 Task: Check the sale-to-list ratio of pantry in the last 5 years.
Action: Mouse moved to (878, 196)
Screenshot: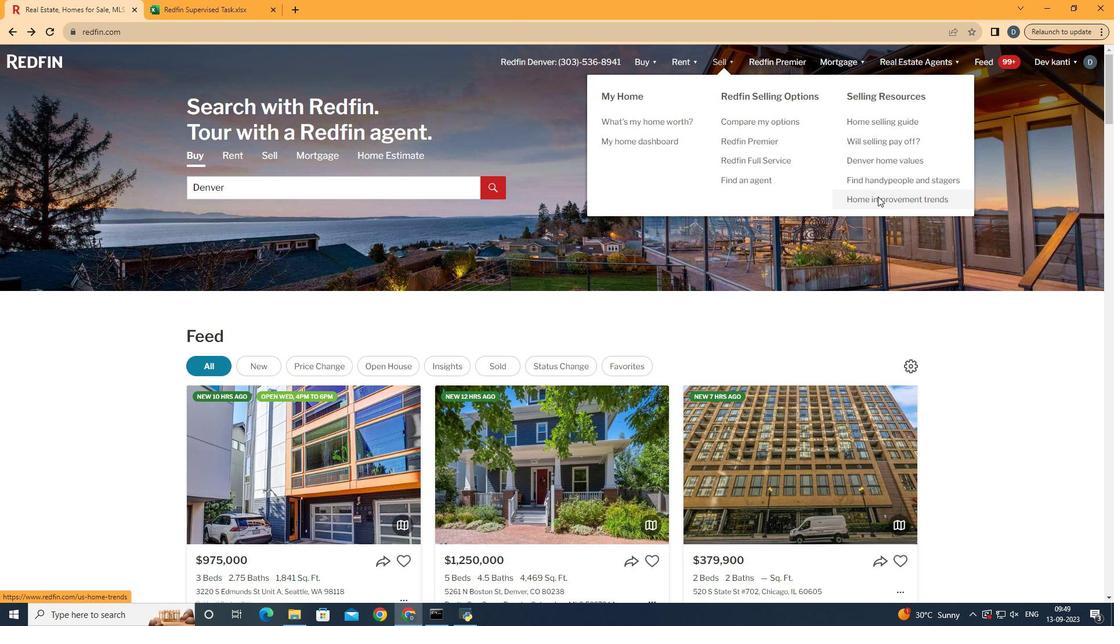 
Action: Mouse pressed left at (878, 196)
Screenshot: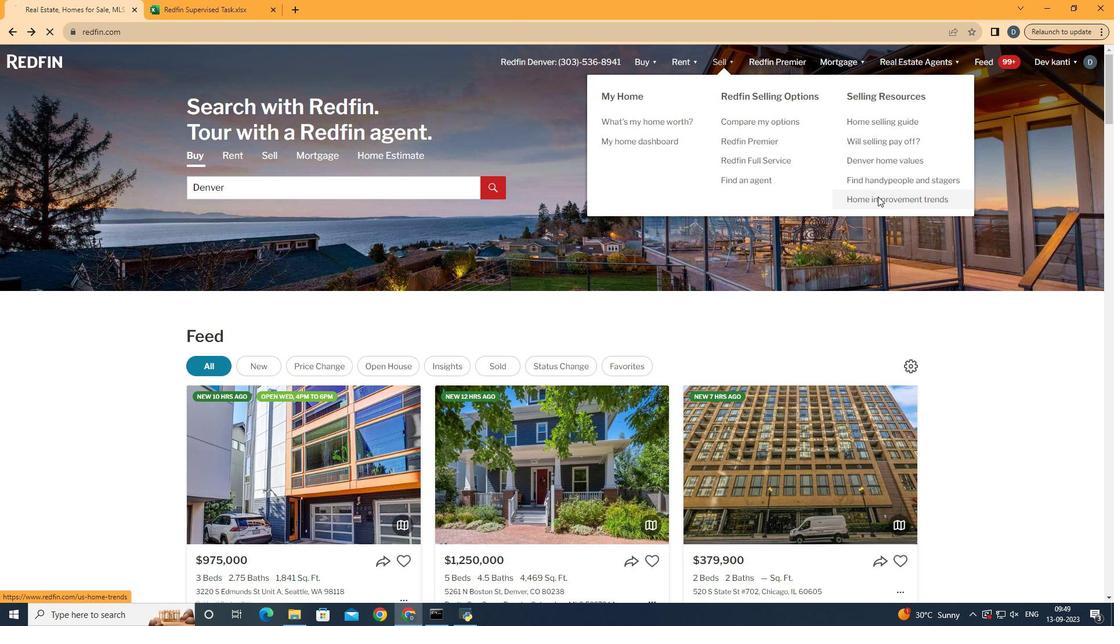 
Action: Mouse moved to (305, 223)
Screenshot: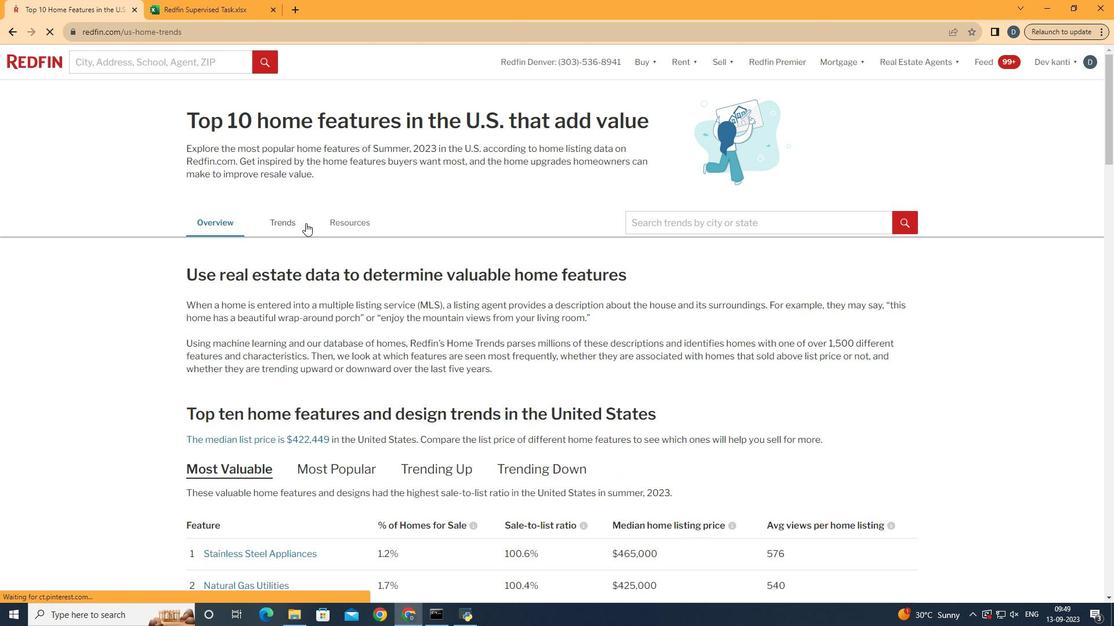 
Action: Mouse pressed left at (305, 223)
Screenshot: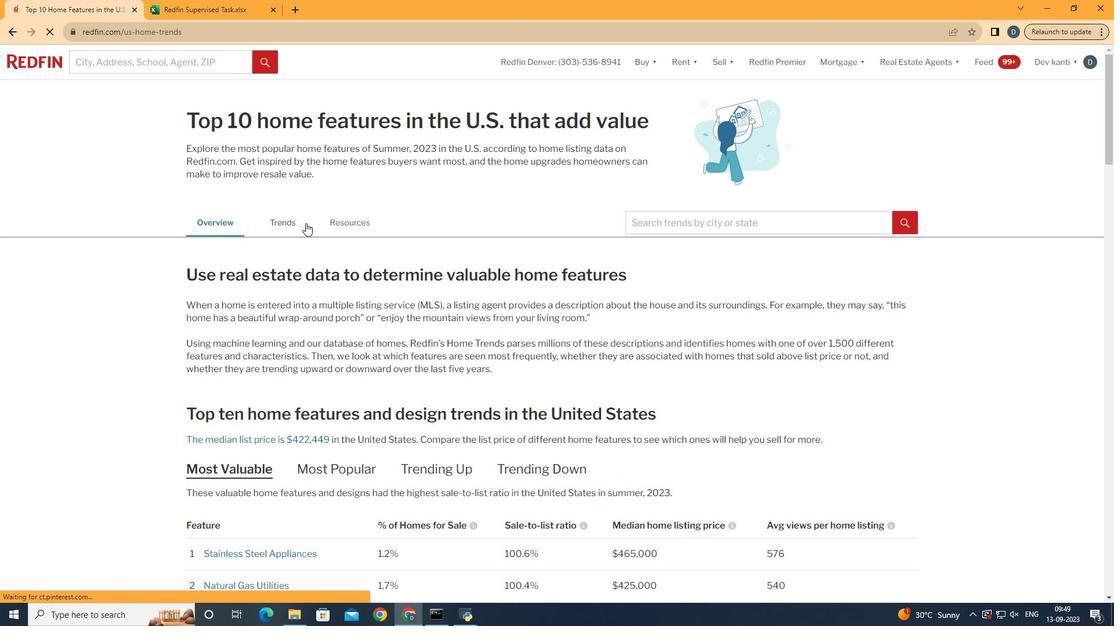 
Action: Mouse moved to (476, 327)
Screenshot: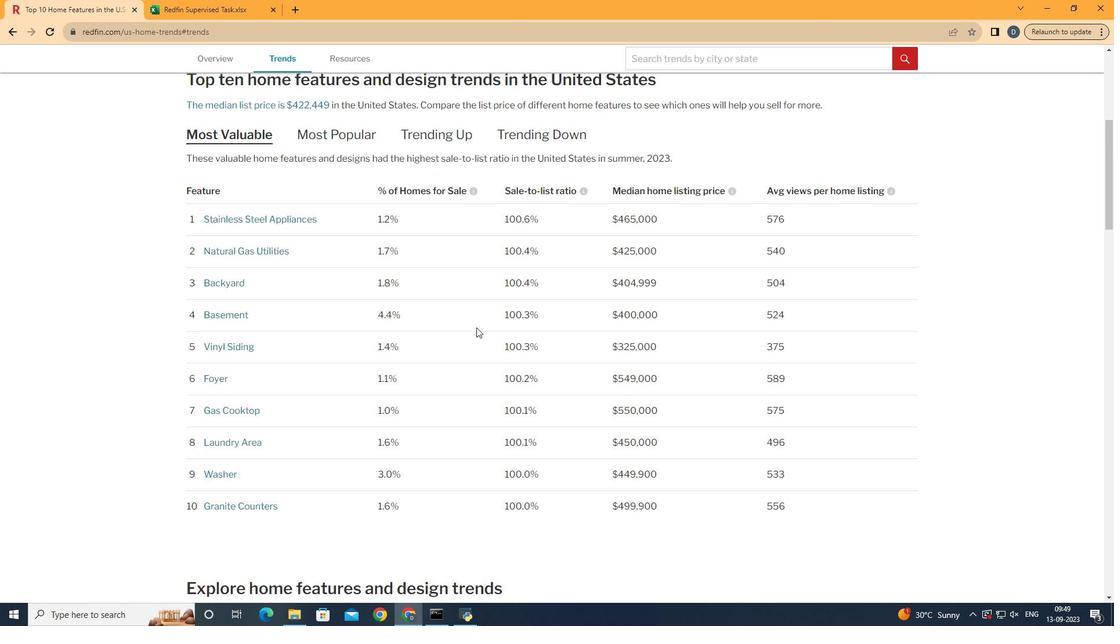 
Action: Mouse scrolled (476, 327) with delta (0, 0)
Screenshot: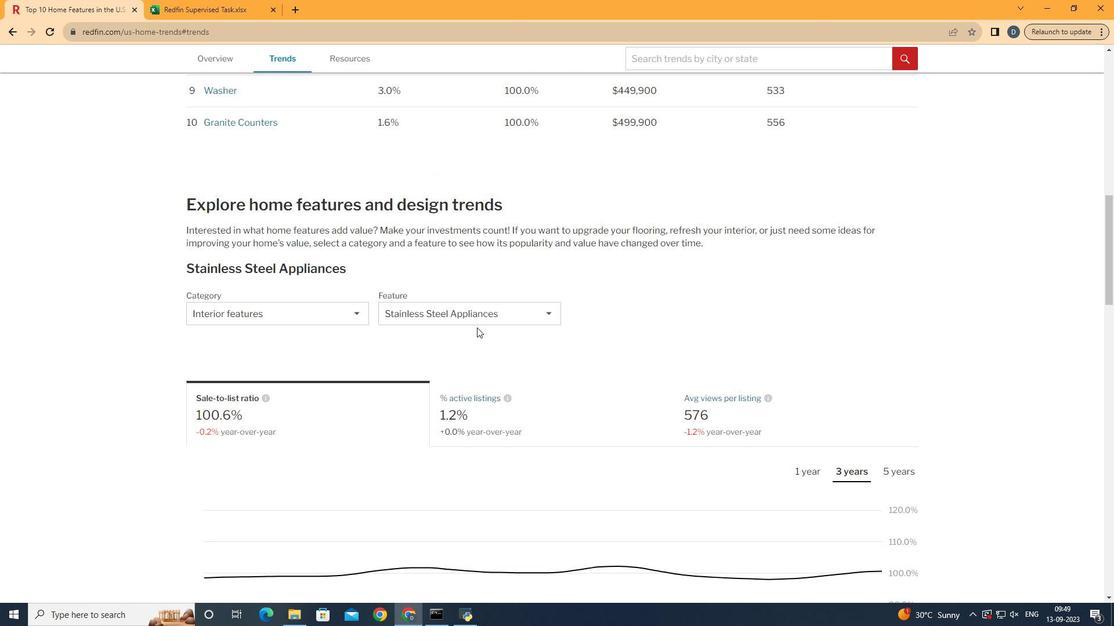 
Action: Mouse scrolled (476, 327) with delta (0, 0)
Screenshot: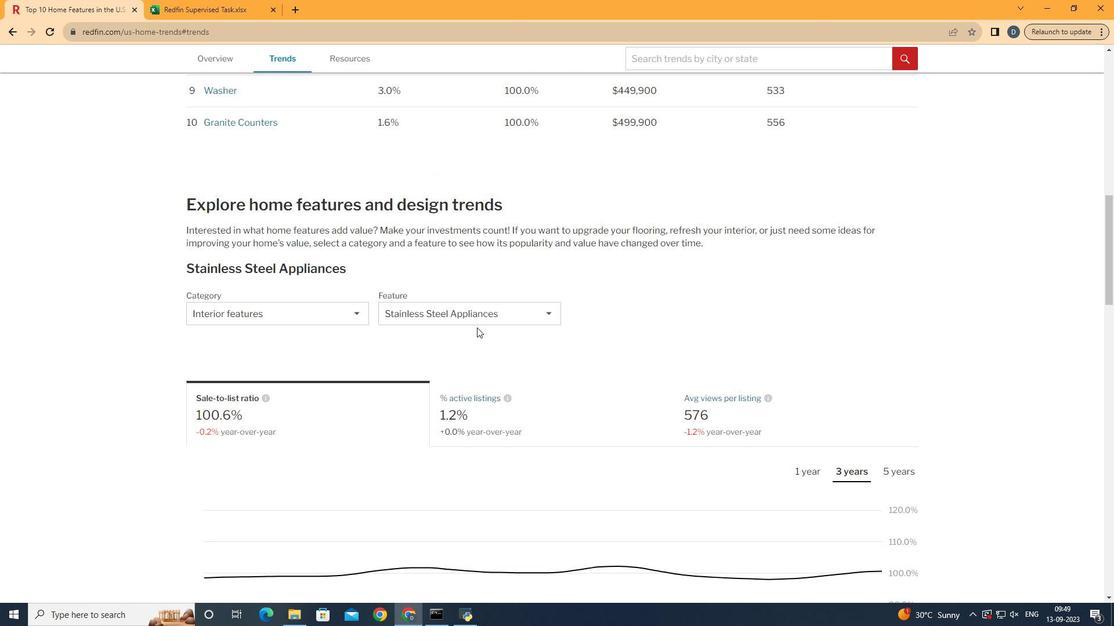 
Action: Mouse scrolled (476, 327) with delta (0, 0)
Screenshot: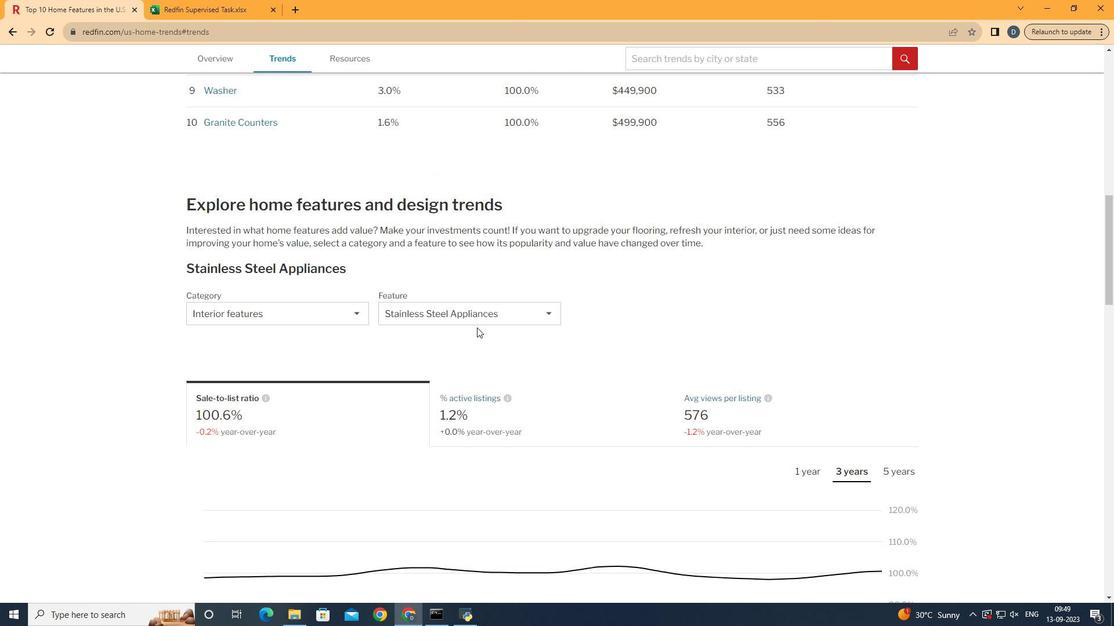 
Action: Mouse scrolled (476, 327) with delta (0, 0)
Screenshot: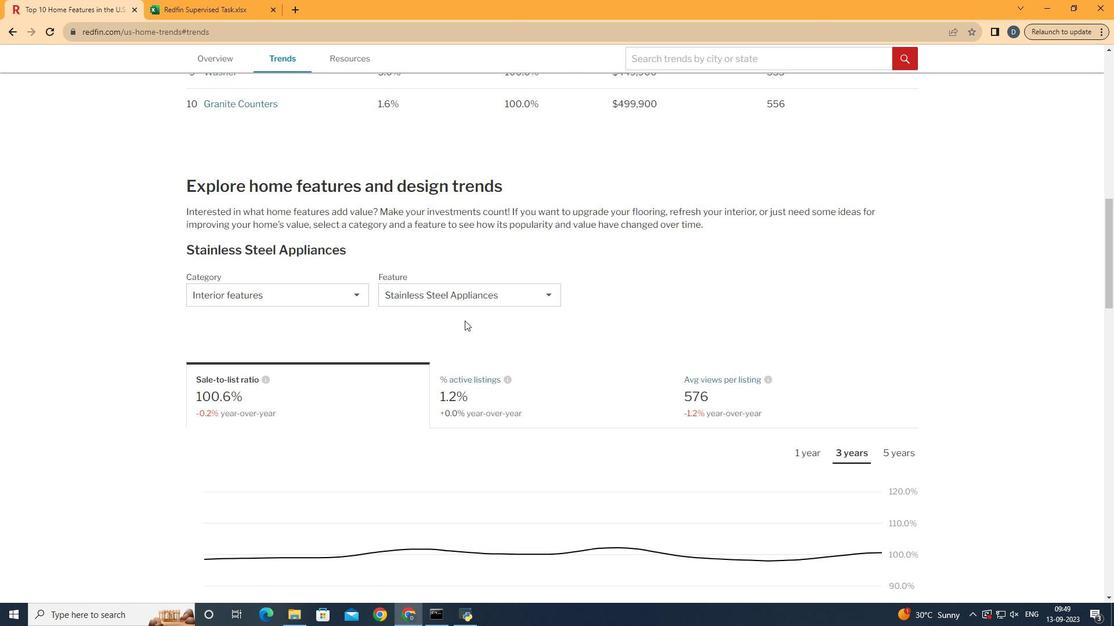
Action: Mouse scrolled (476, 327) with delta (0, 0)
Screenshot: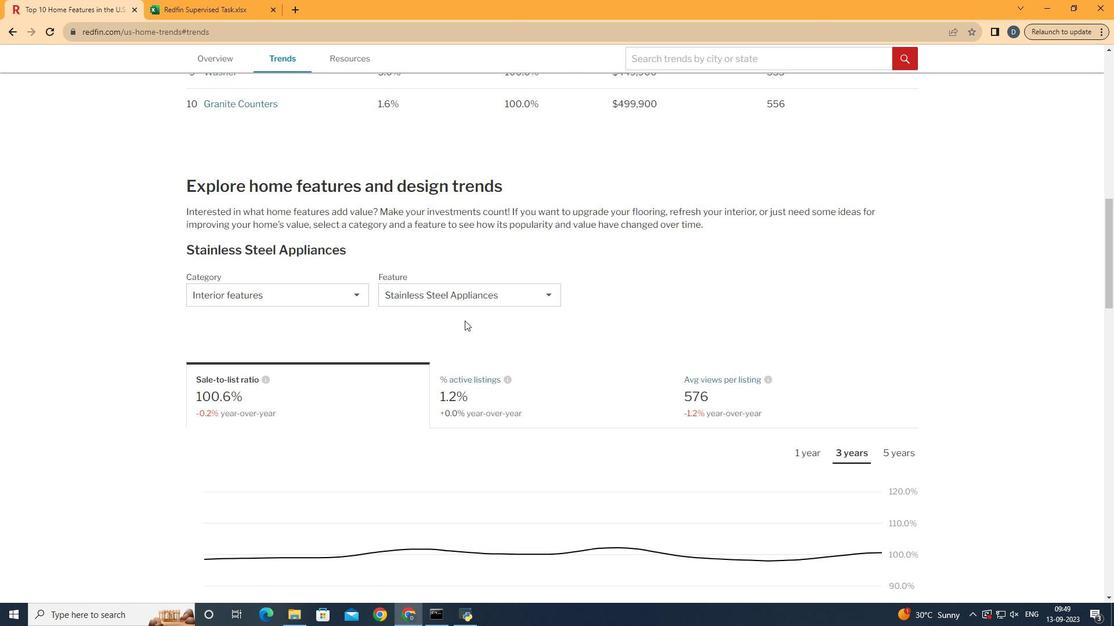 
Action: Mouse scrolled (476, 327) with delta (0, 0)
Screenshot: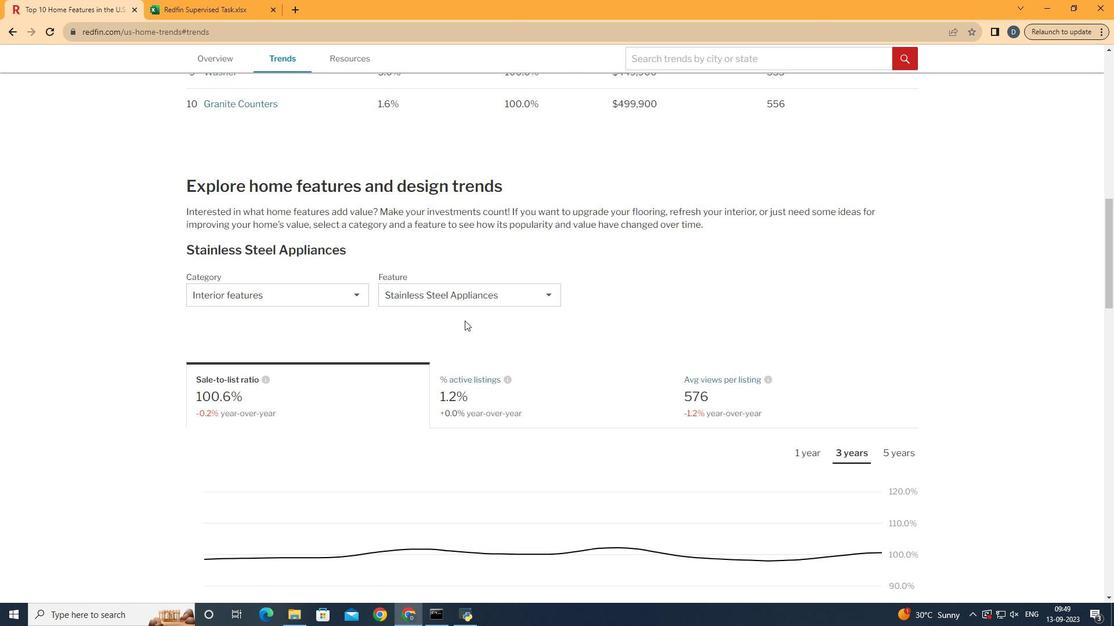 
Action: Mouse scrolled (476, 327) with delta (0, 0)
Screenshot: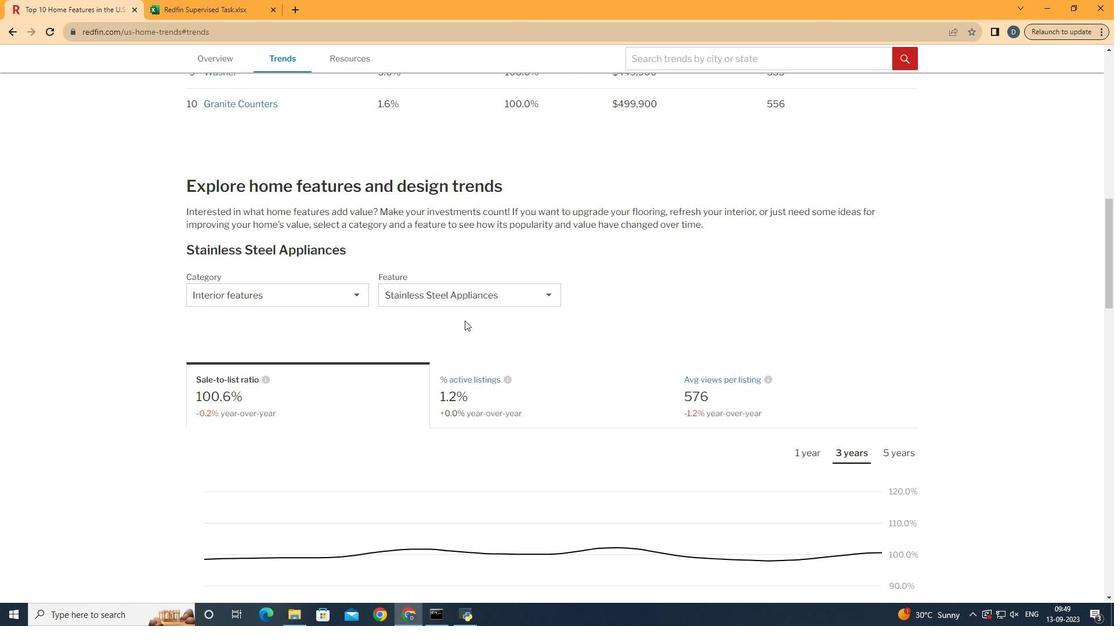 
Action: Mouse moved to (329, 287)
Screenshot: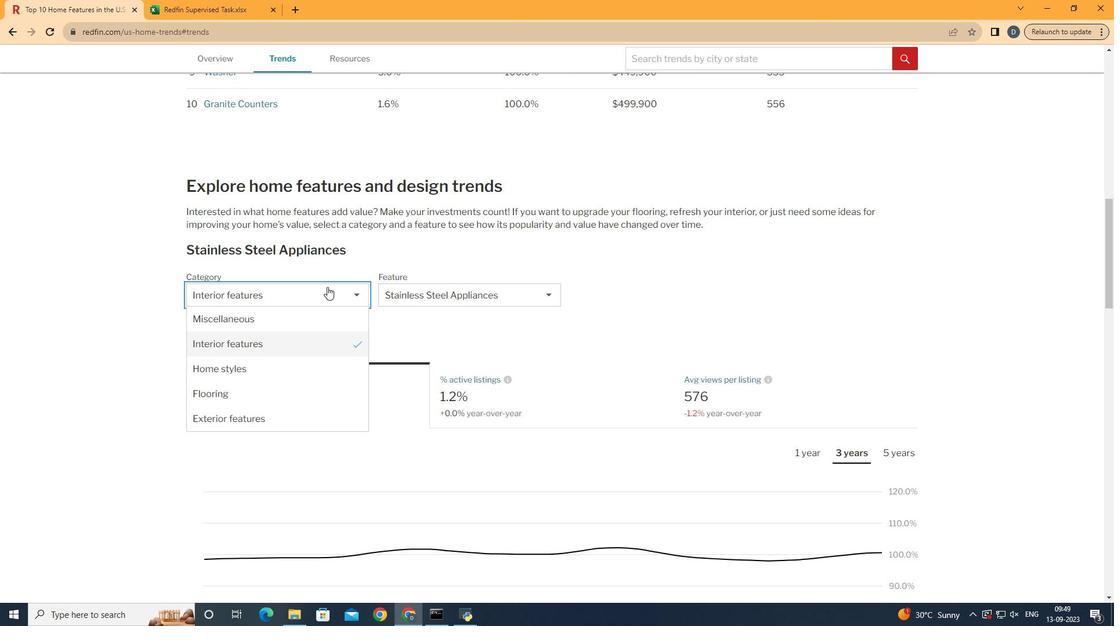 
Action: Mouse pressed left at (329, 287)
Screenshot: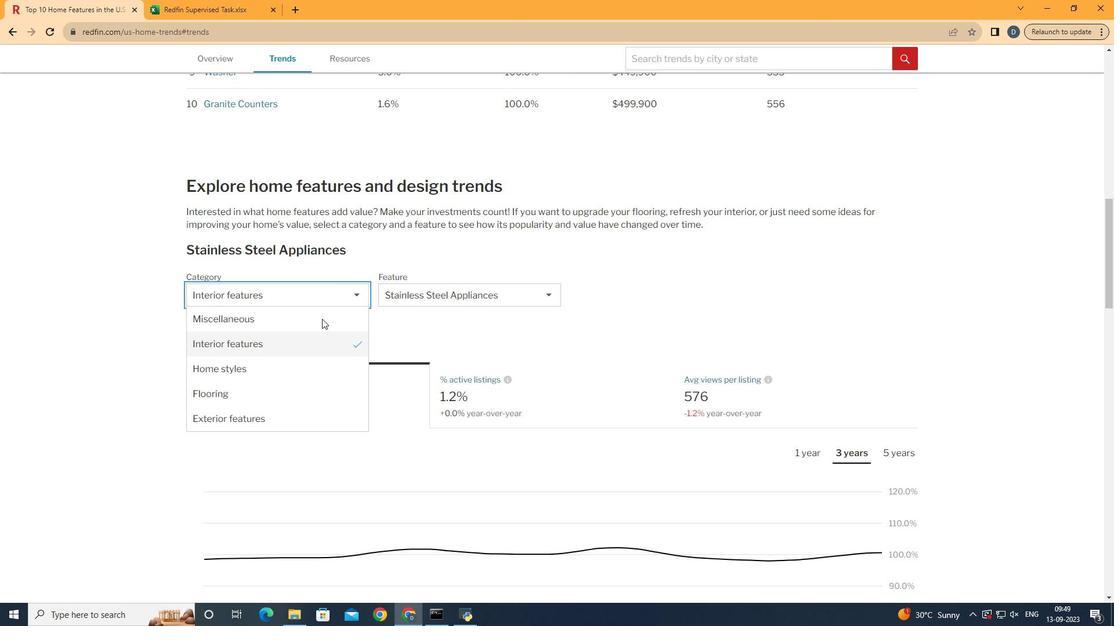 
Action: Mouse moved to (319, 344)
Screenshot: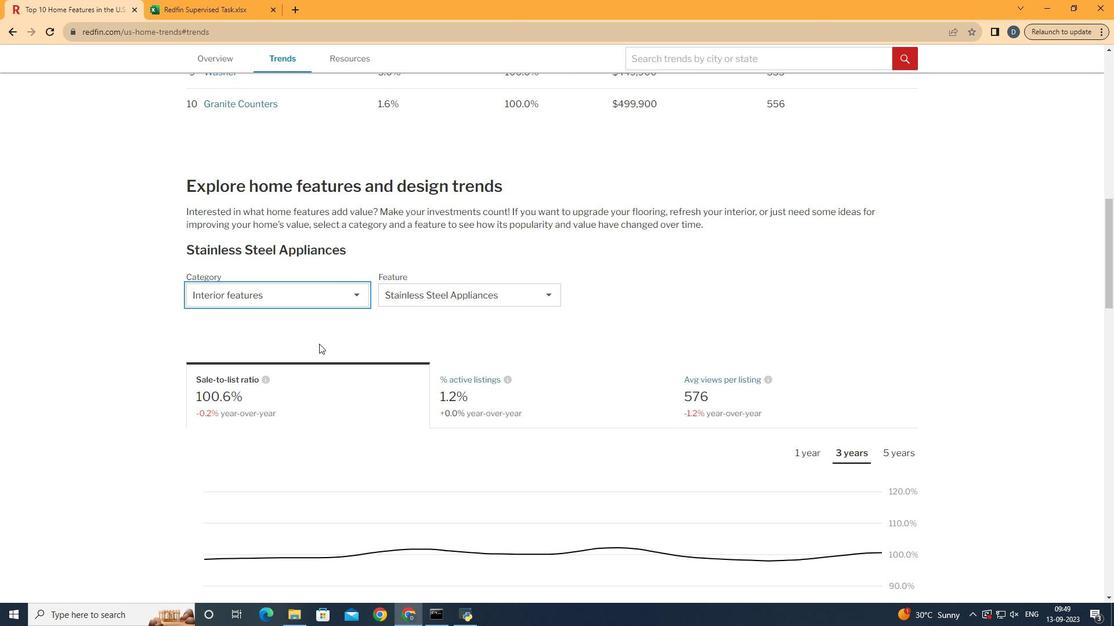 
Action: Mouse pressed left at (319, 344)
Screenshot: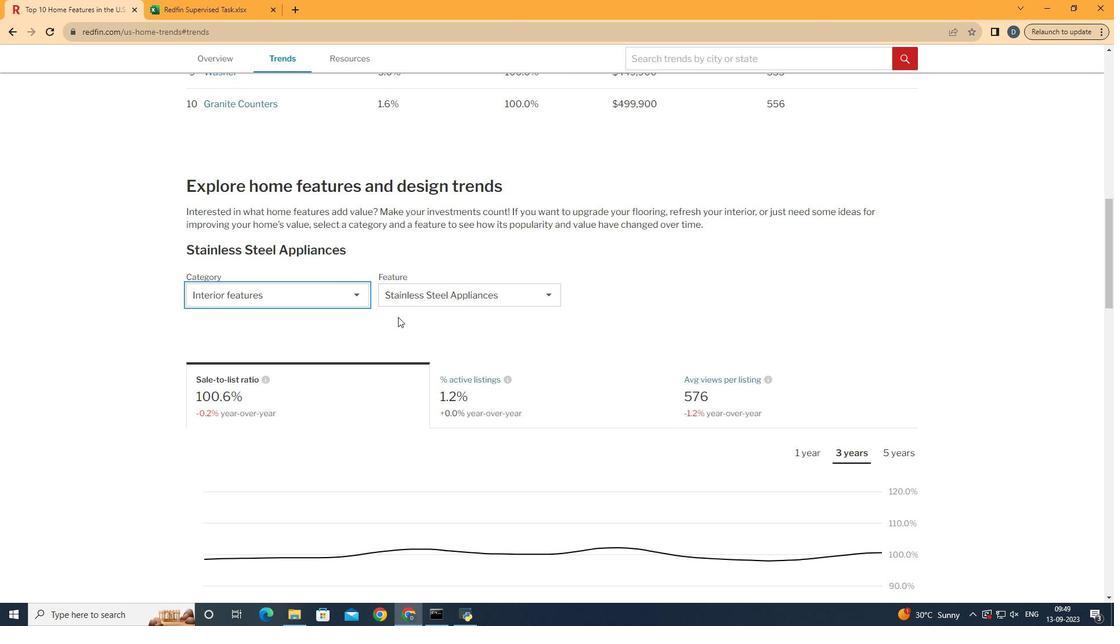 
Action: Mouse moved to (455, 300)
Screenshot: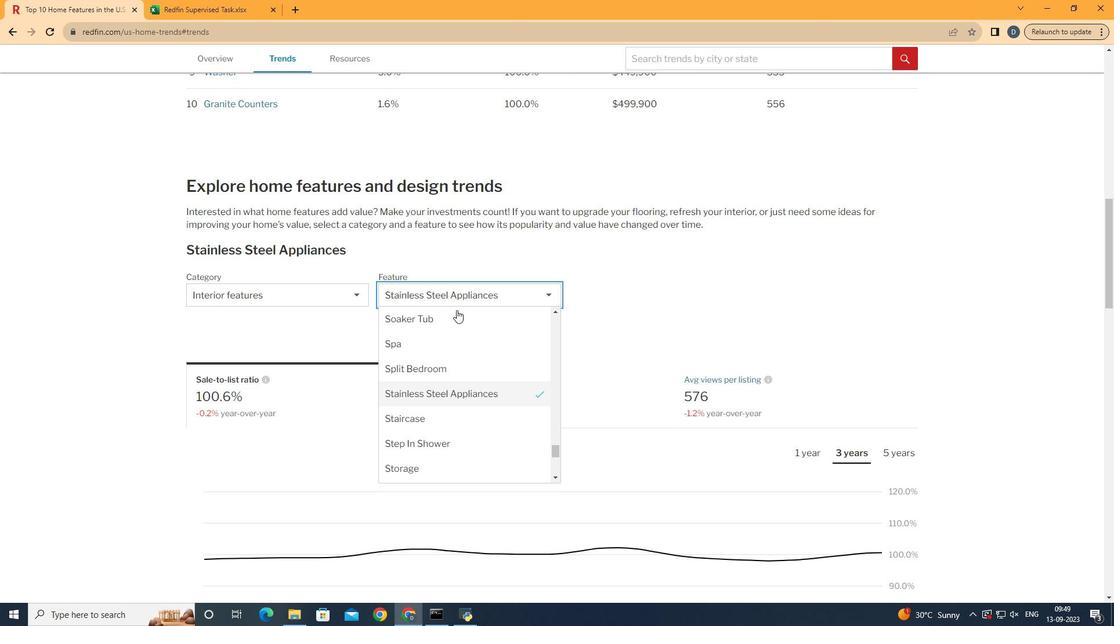 
Action: Mouse pressed left at (455, 300)
Screenshot: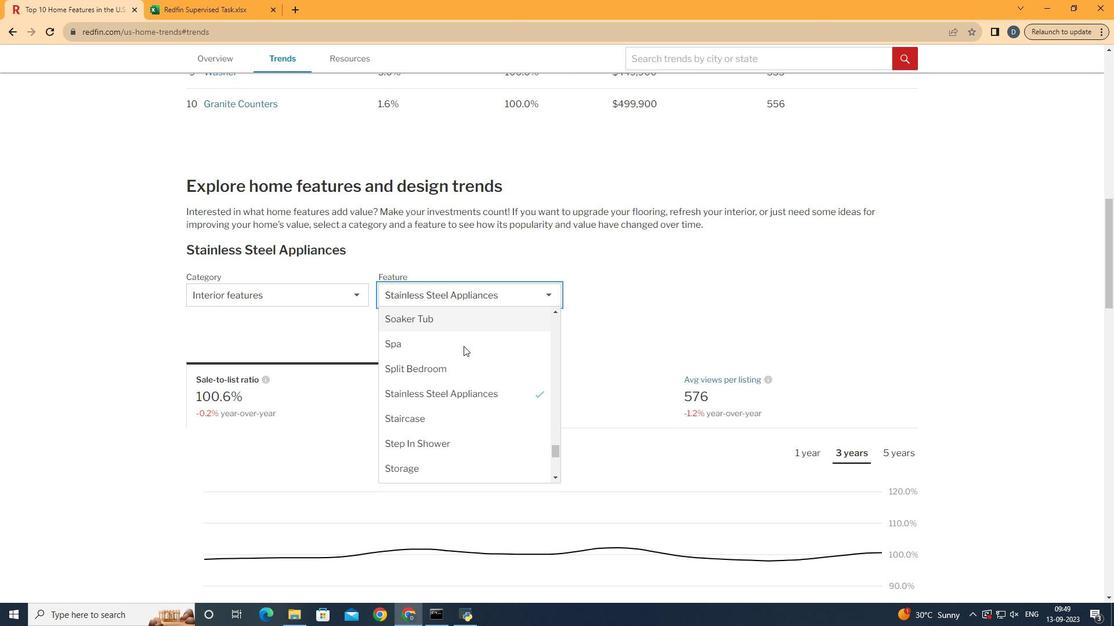 
Action: Mouse moved to (467, 374)
Screenshot: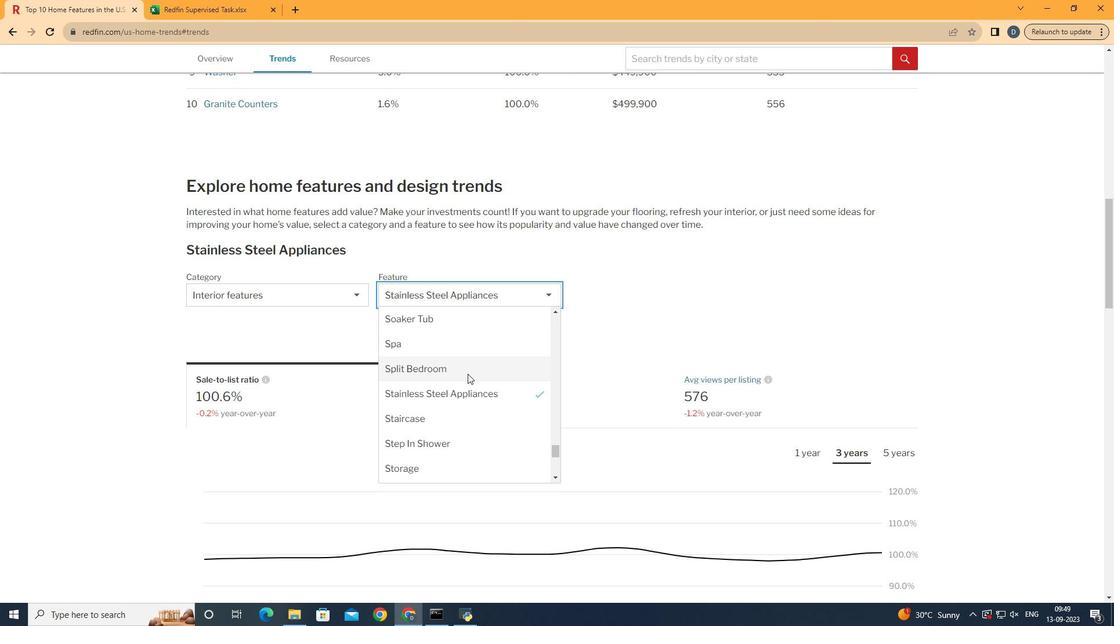 
Action: Mouse scrolled (467, 374) with delta (0, 0)
Screenshot: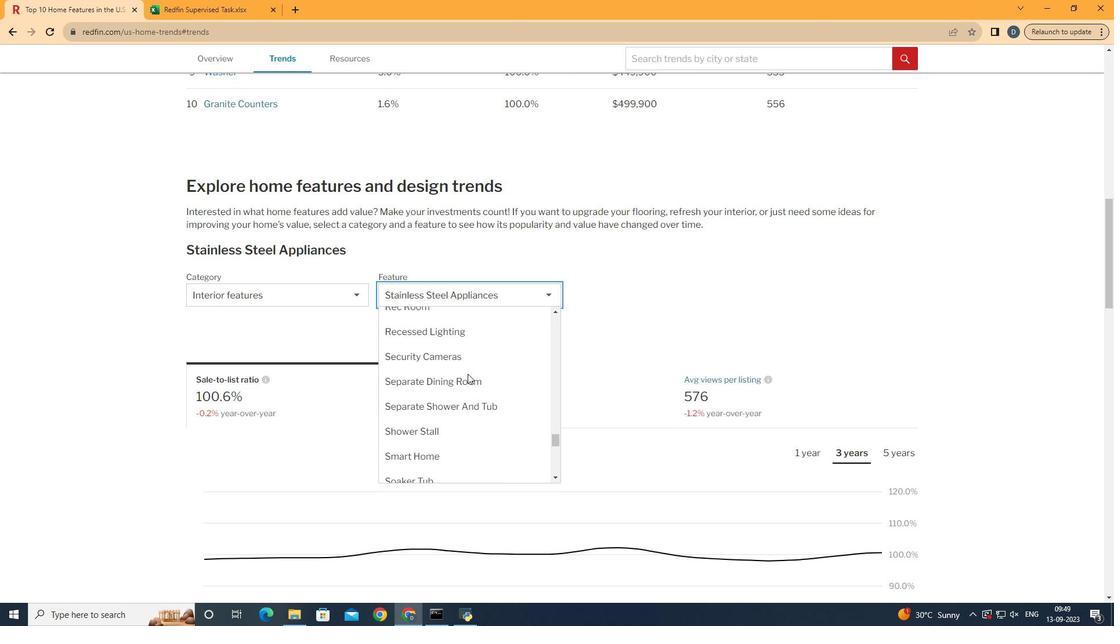 
Action: Mouse scrolled (467, 374) with delta (0, 0)
Screenshot: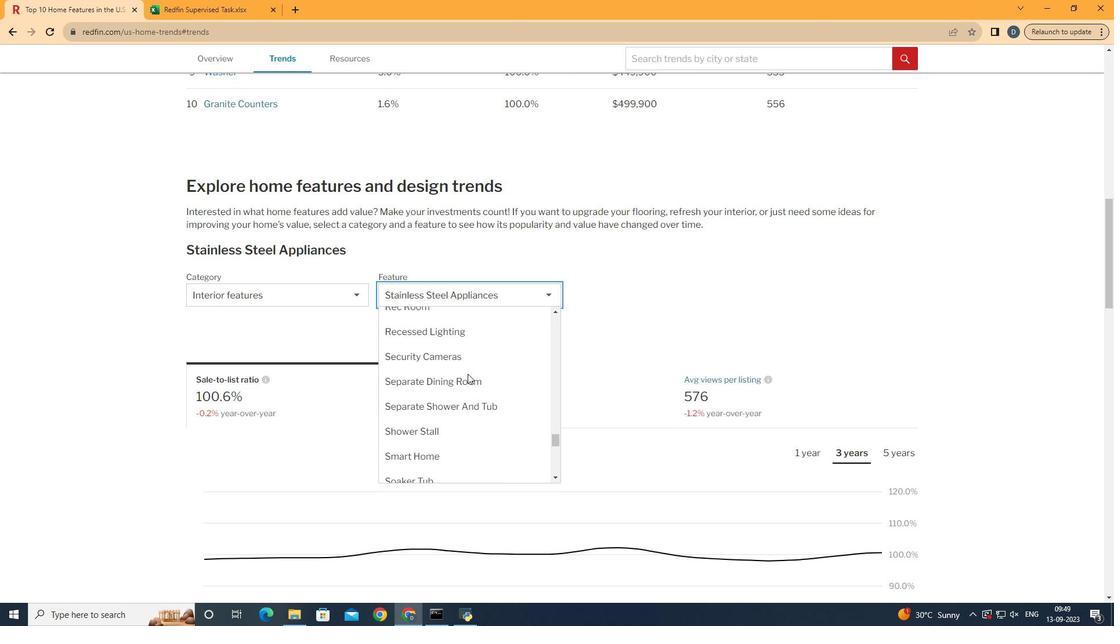
Action: Mouse scrolled (467, 374) with delta (0, 0)
Screenshot: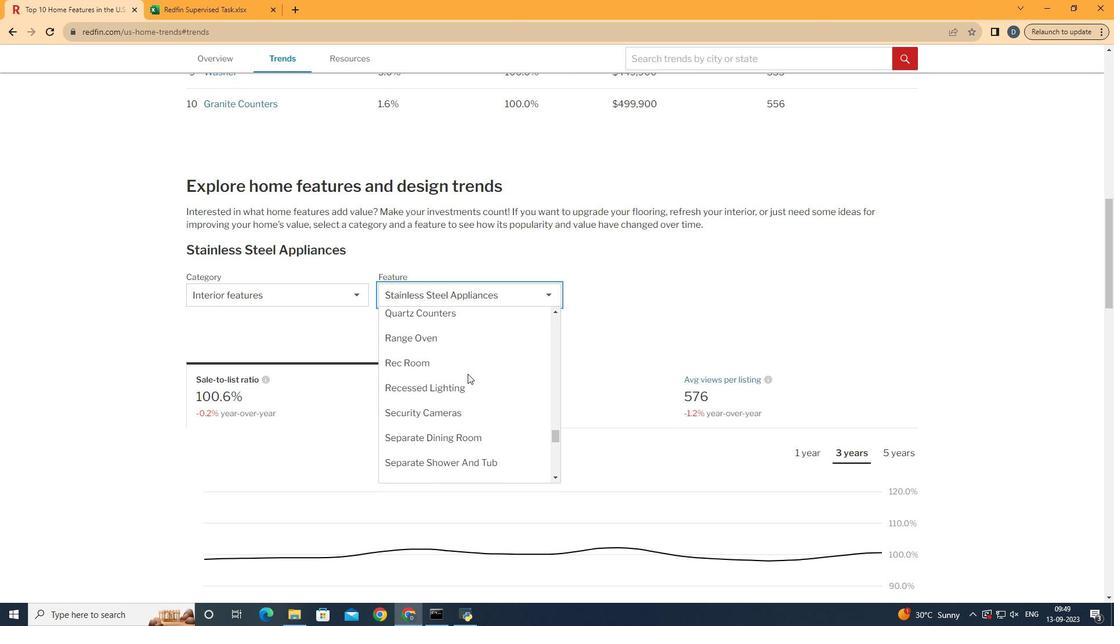 
Action: Mouse scrolled (467, 374) with delta (0, 0)
Screenshot: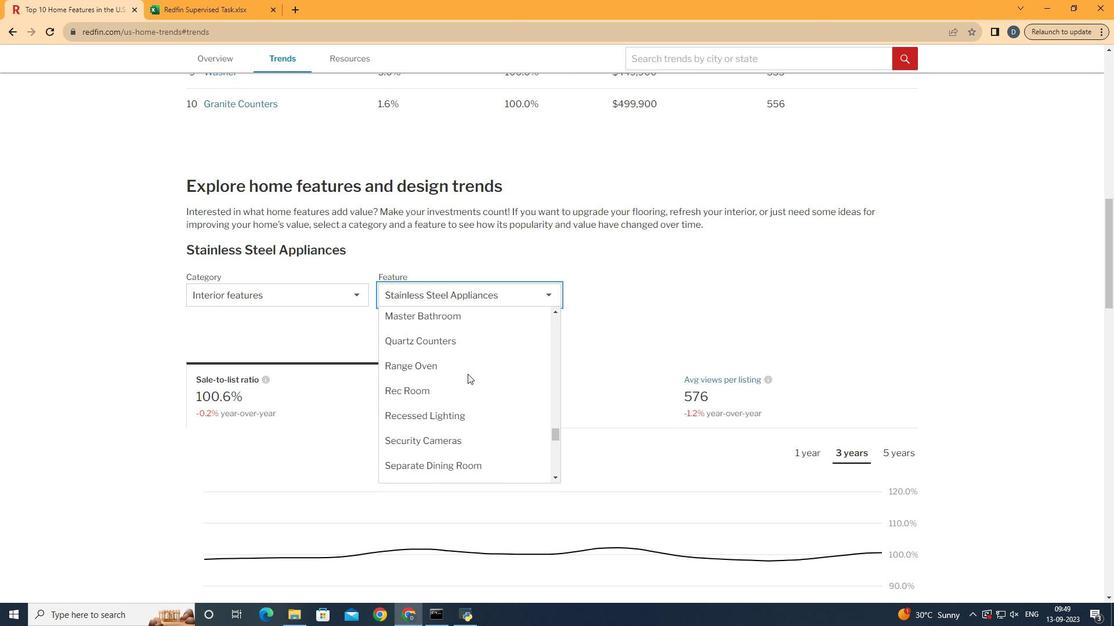 
Action: Mouse scrolled (467, 374) with delta (0, 0)
Screenshot: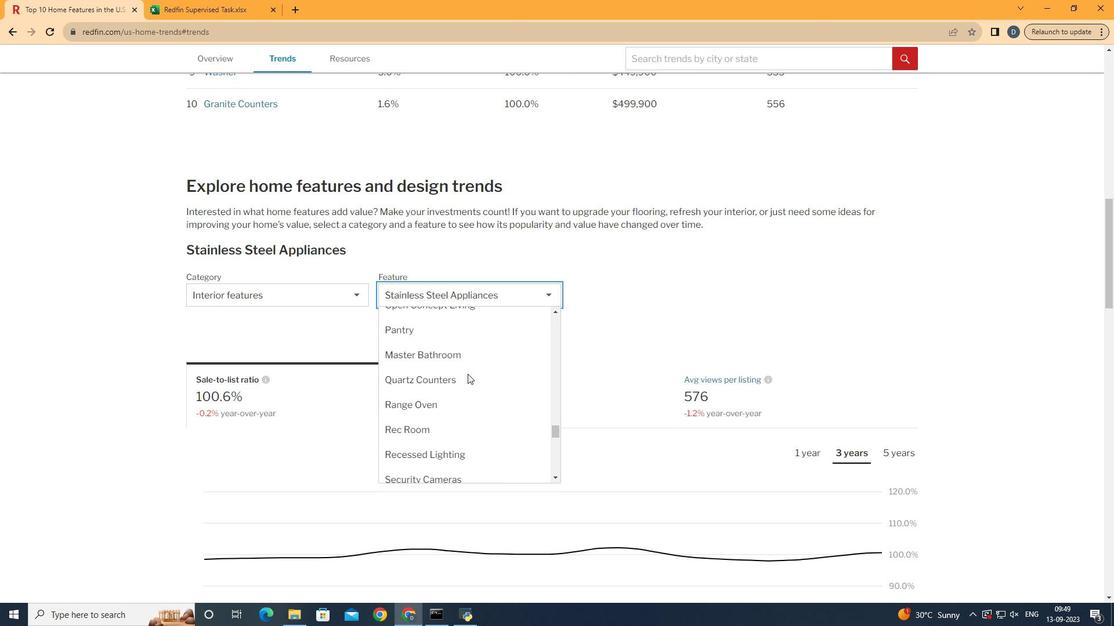 
Action: Mouse moved to (495, 333)
Screenshot: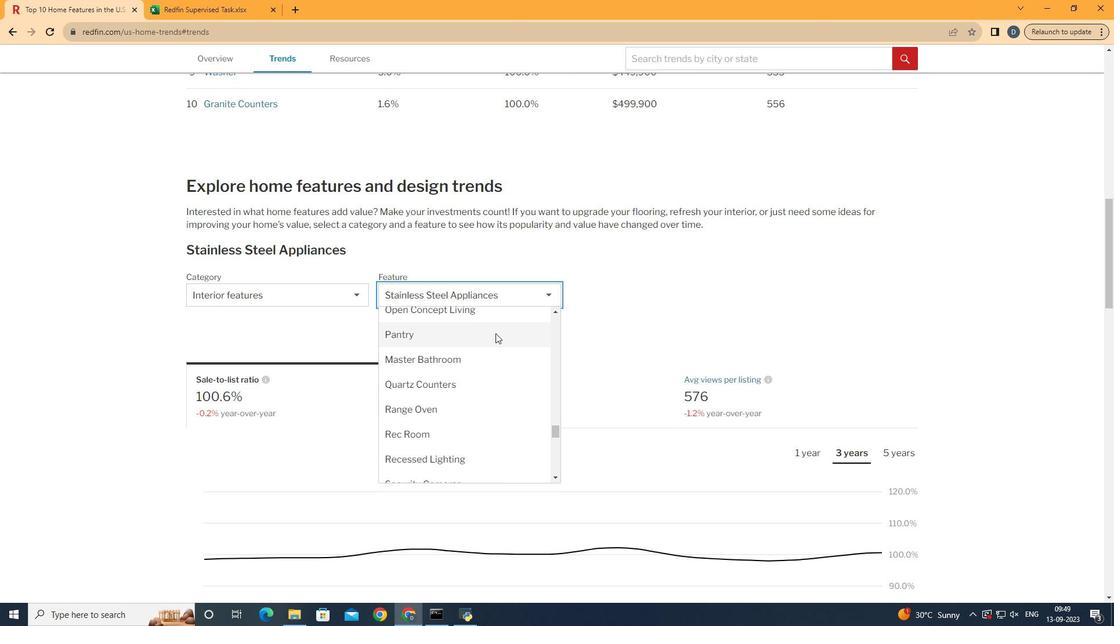 
Action: Mouse pressed left at (495, 333)
Screenshot: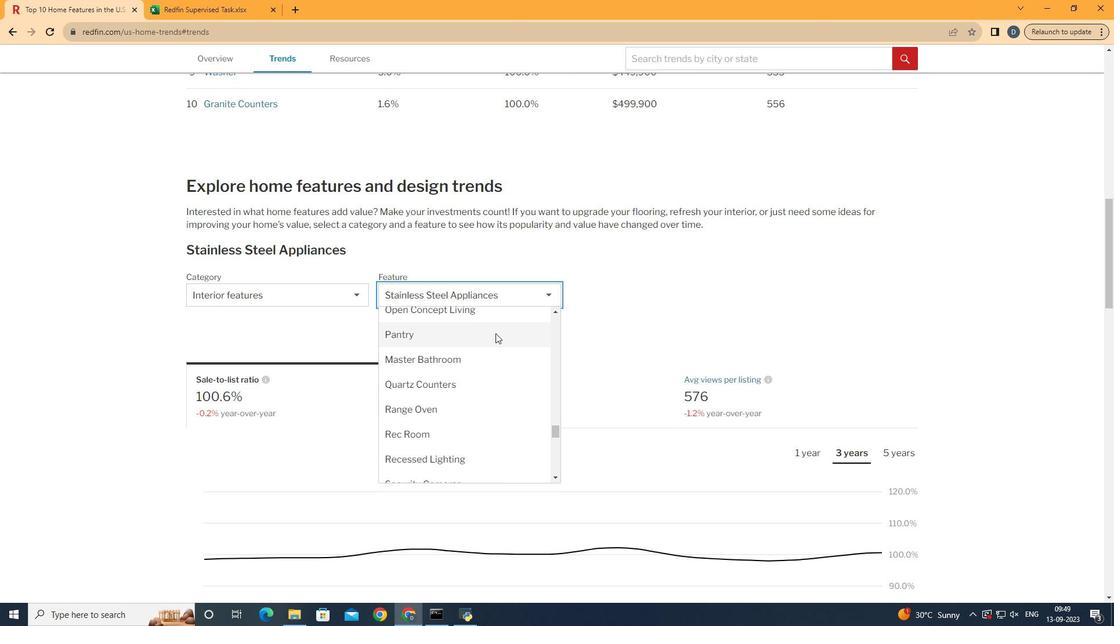 
Action: Mouse moved to (350, 391)
Screenshot: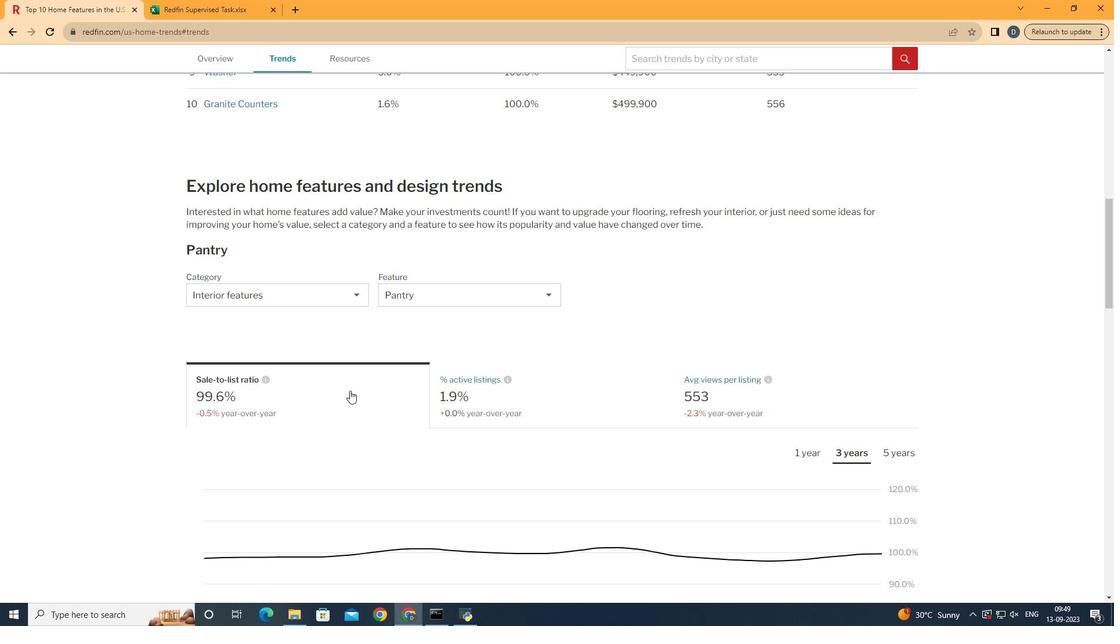 
Action: Mouse pressed left at (350, 391)
Screenshot: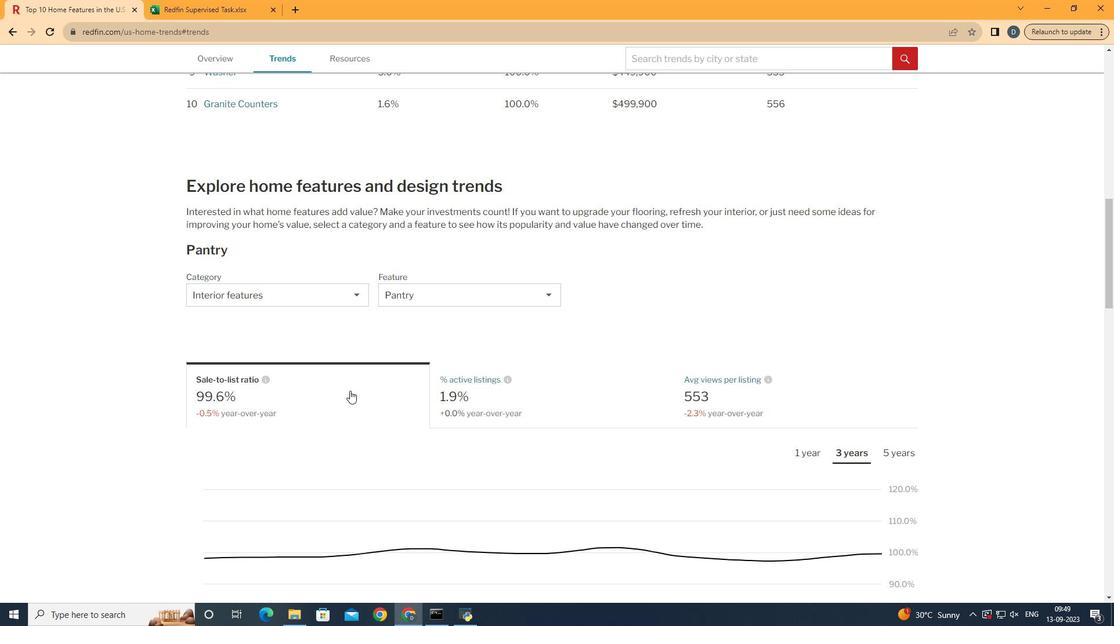 
Action: Mouse scrolled (350, 390) with delta (0, 0)
Screenshot: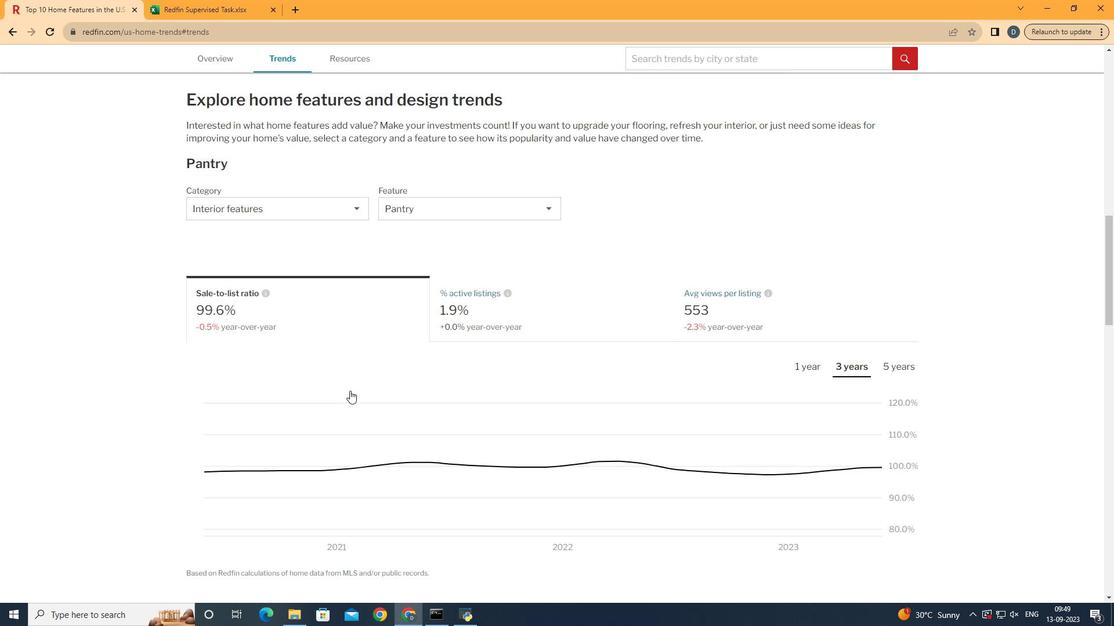 
Action: Mouse scrolled (350, 390) with delta (0, 0)
Screenshot: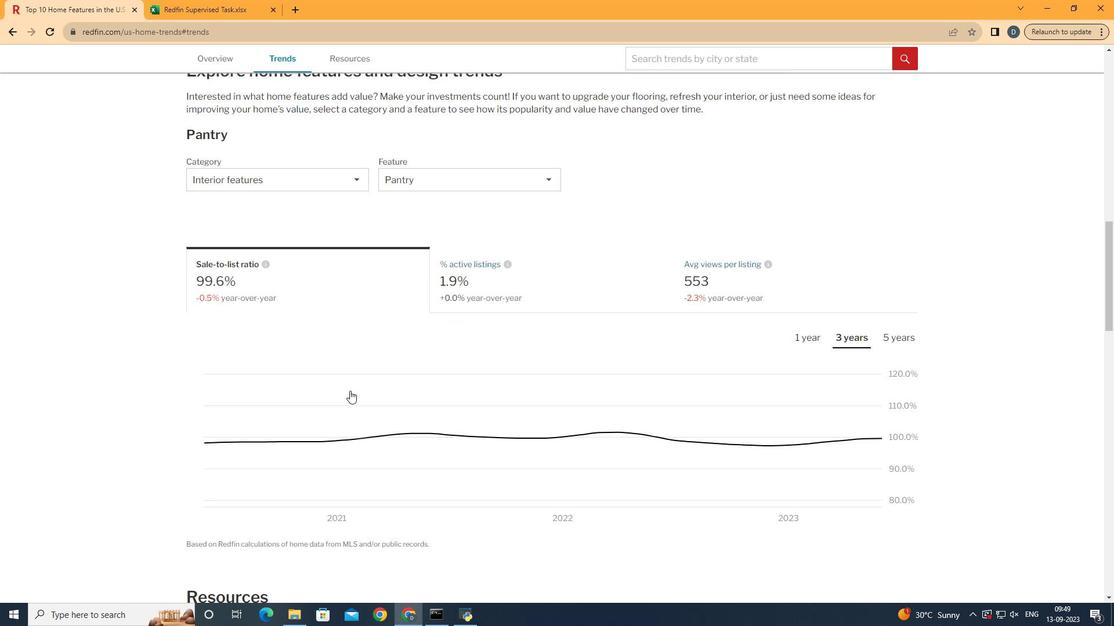 
Action: Mouse moved to (905, 336)
Screenshot: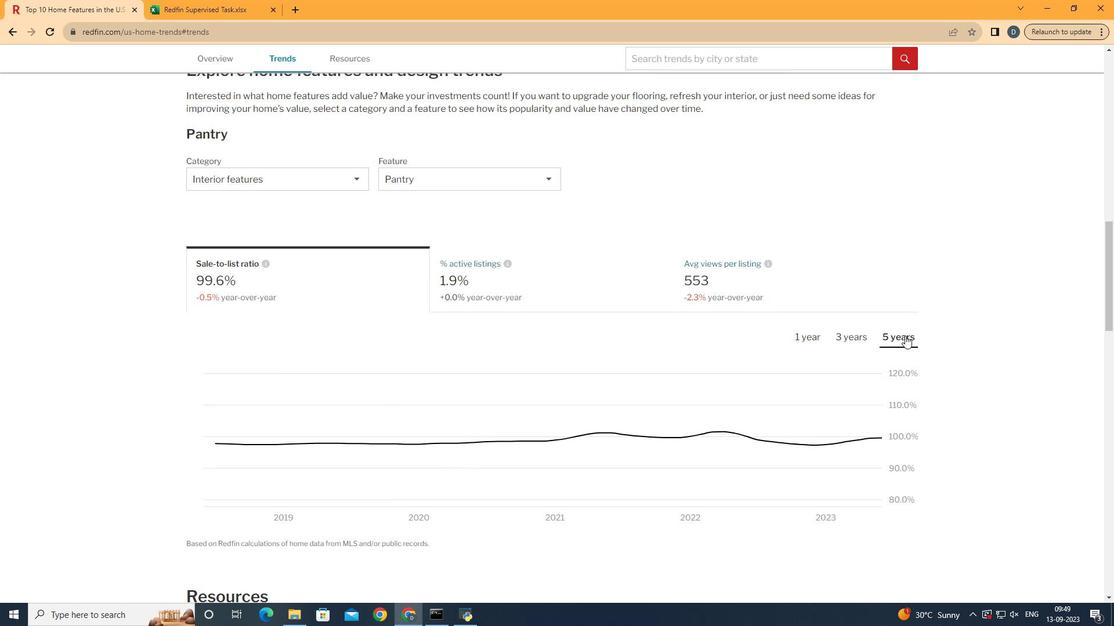 
Action: Mouse pressed left at (905, 336)
Screenshot: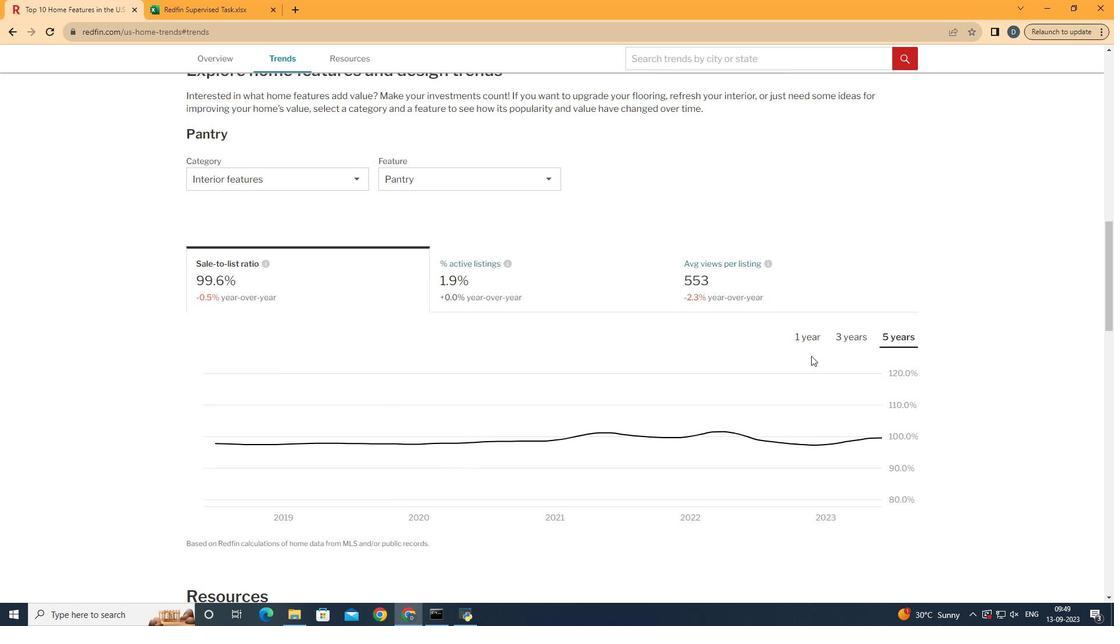 
Action: Mouse moved to (909, 424)
Screenshot: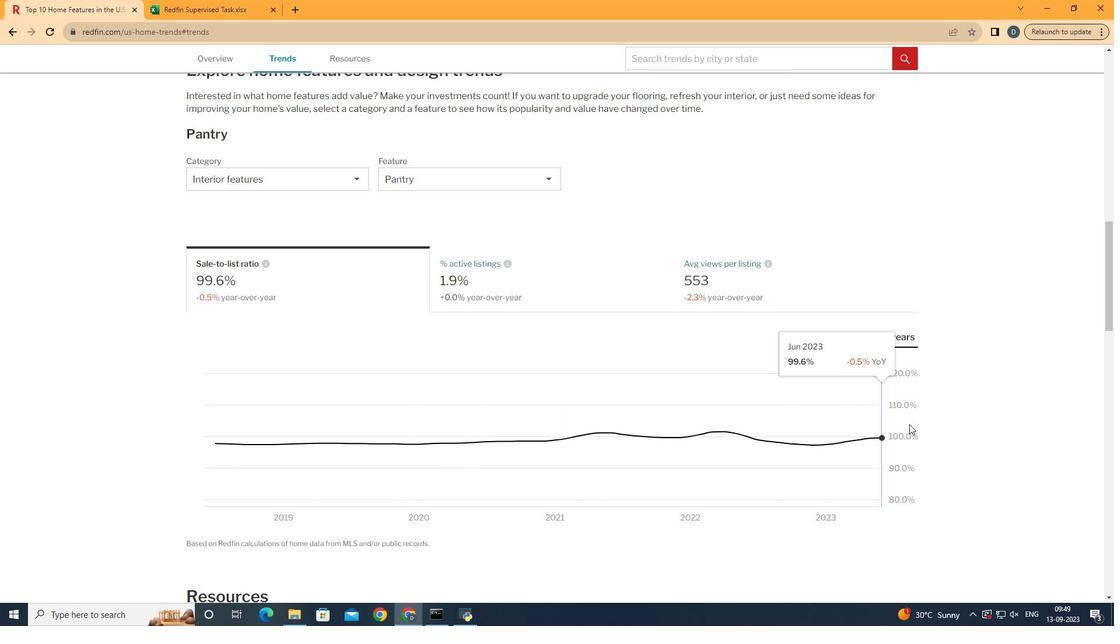 
